 Task: Remove all permissions from the 'UI Design' folder in Outlook.
Action: Mouse moved to (58, 306)
Screenshot: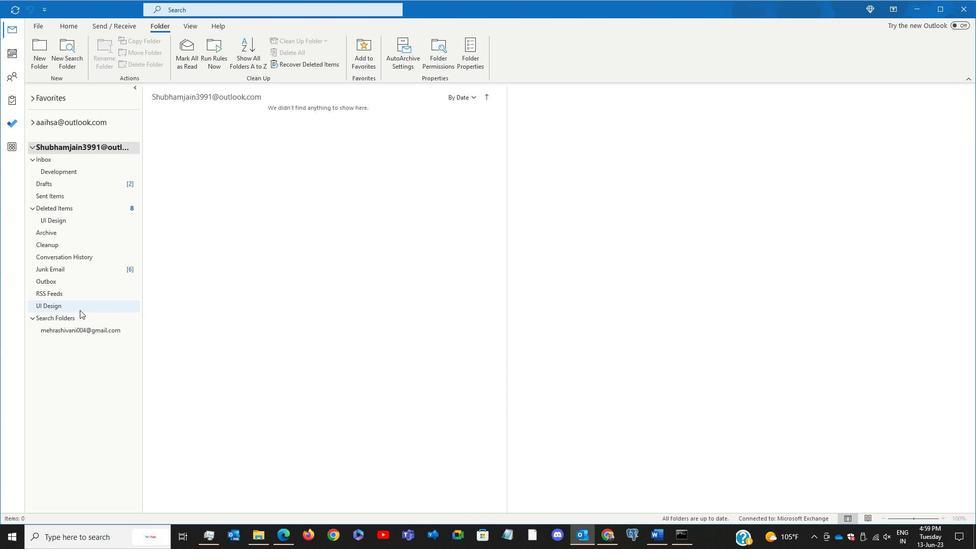 
Action: Mouse pressed left at (58, 306)
Screenshot: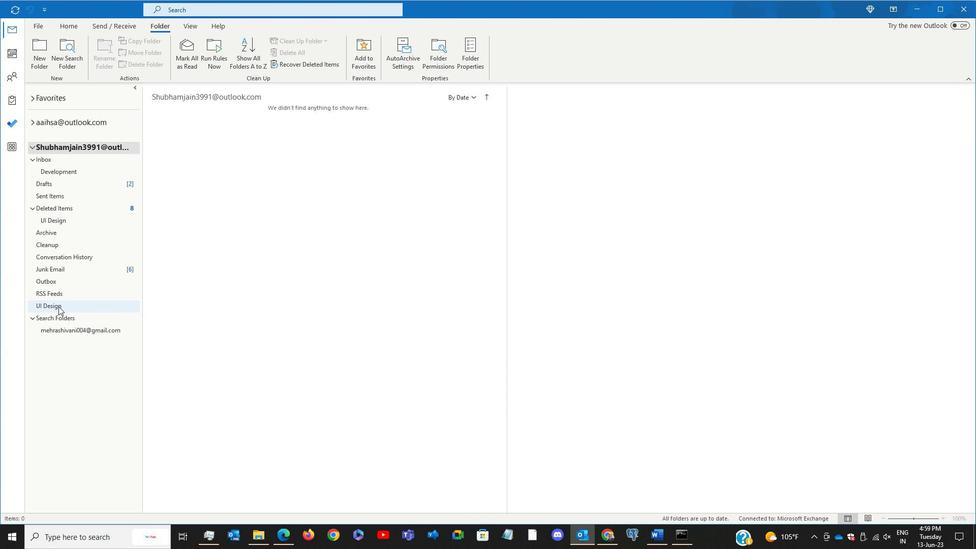 
Action: Mouse moved to (458, 63)
Screenshot: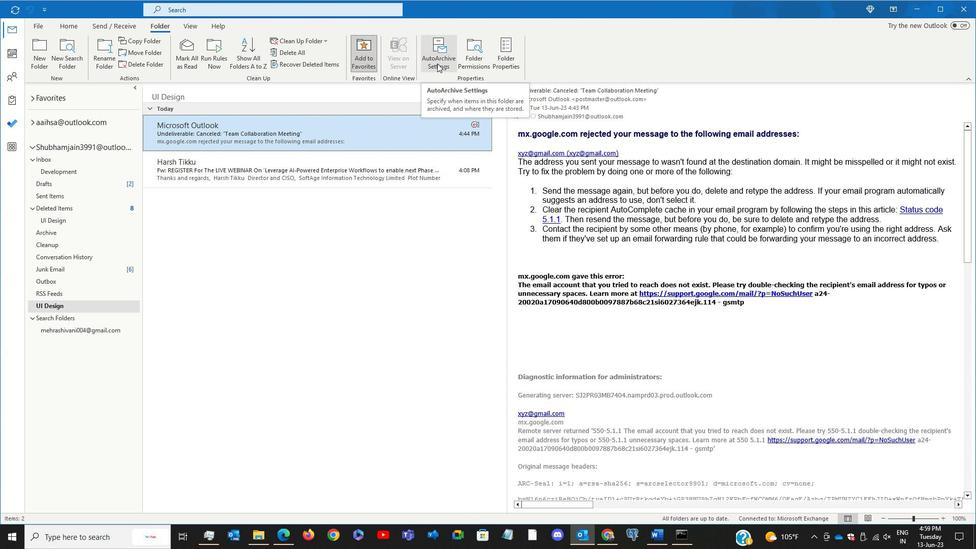 
Action: Mouse pressed left at (458, 63)
Screenshot: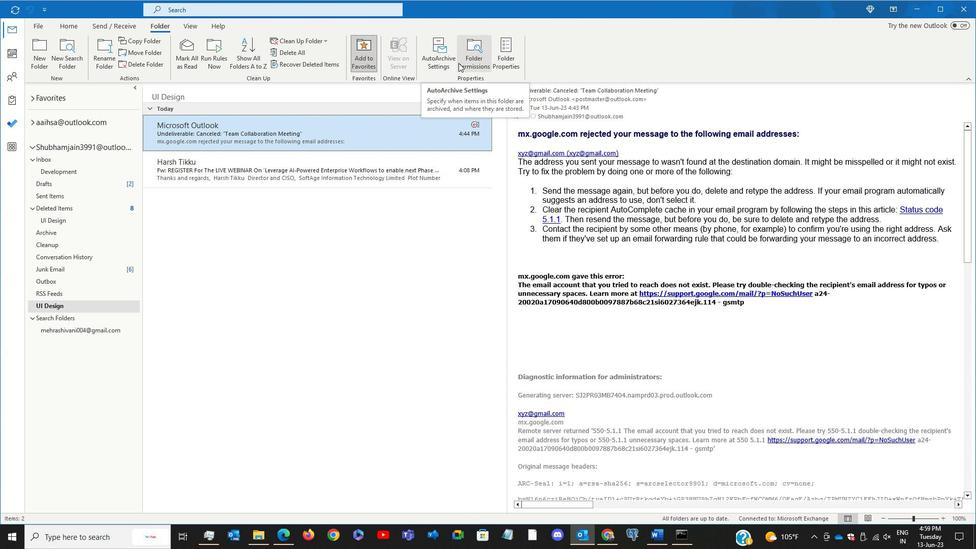 
Action: Mouse moved to (486, 271)
Screenshot: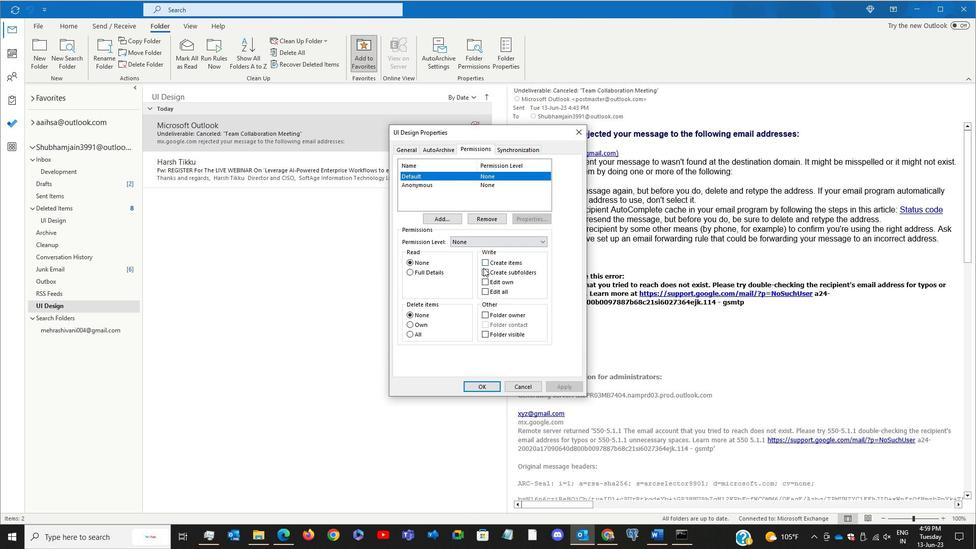 
Action: Mouse pressed left at (486, 271)
Screenshot: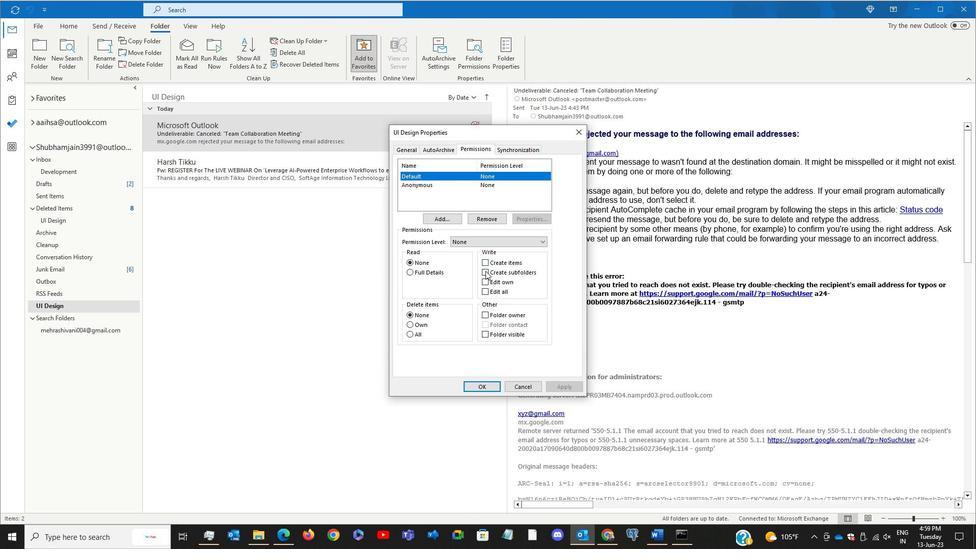 
Action: Mouse moved to (522, 305)
Screenshot: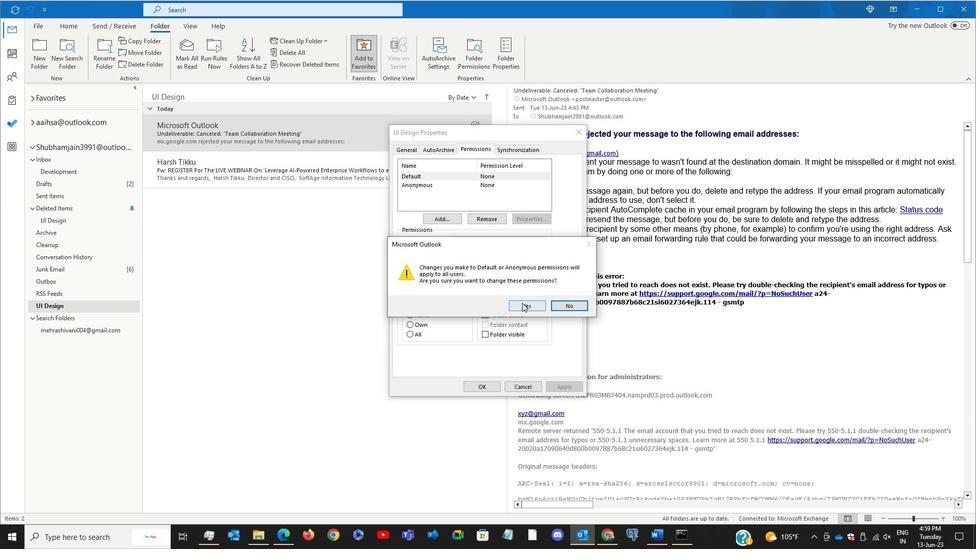 
Action: Mouse pressed left at (522, 305)
Screenshot: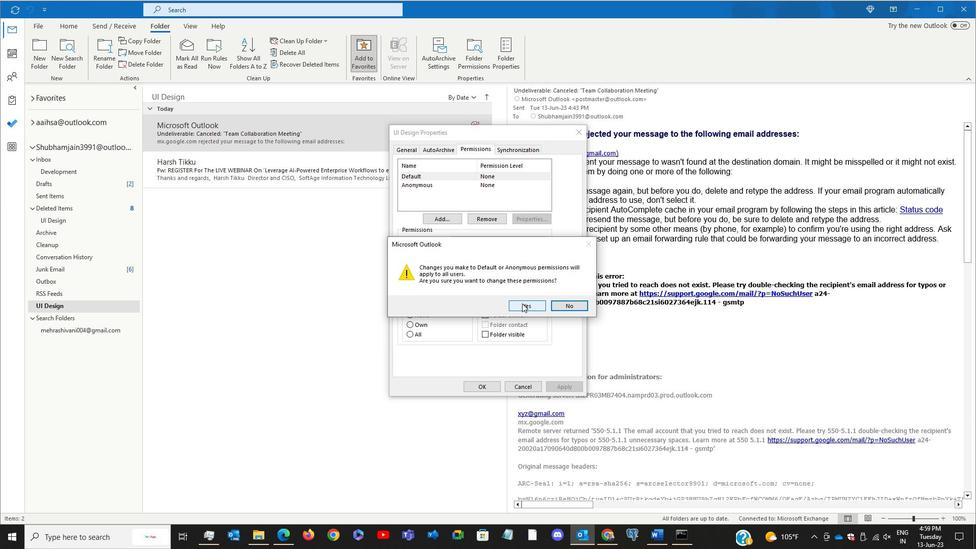 
Action: Mouse moved to (561, 384)
Screenshot: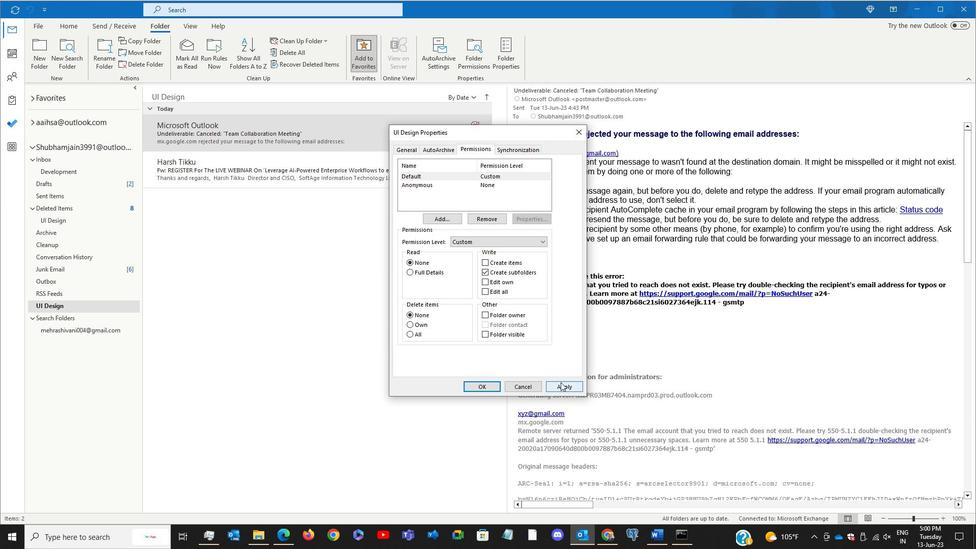 
Action: Mouse pressed left at (561, 384)
Screenshot: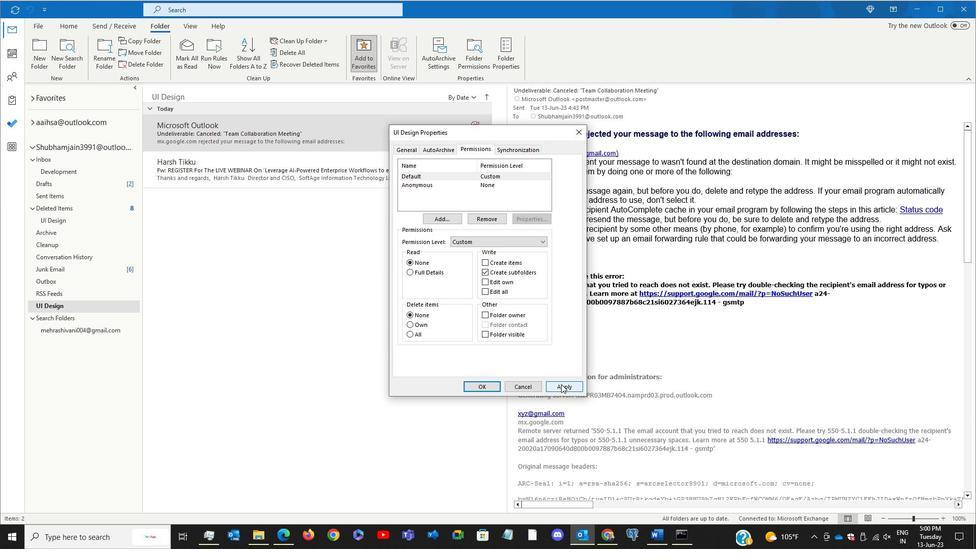 
Action: Mouse moved to (497, 385)
Screenshot: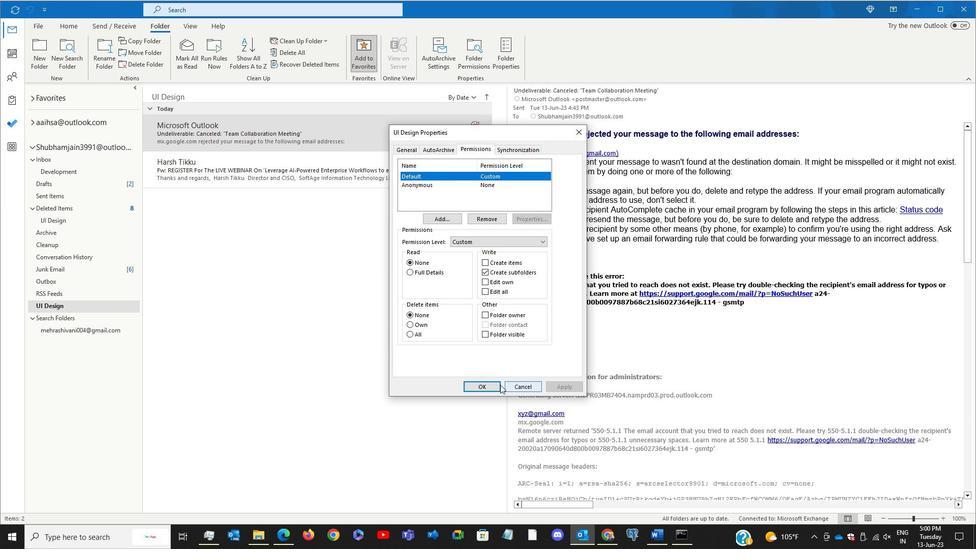 
Action: Mouse pressed left at (497, 385)
Screenshot: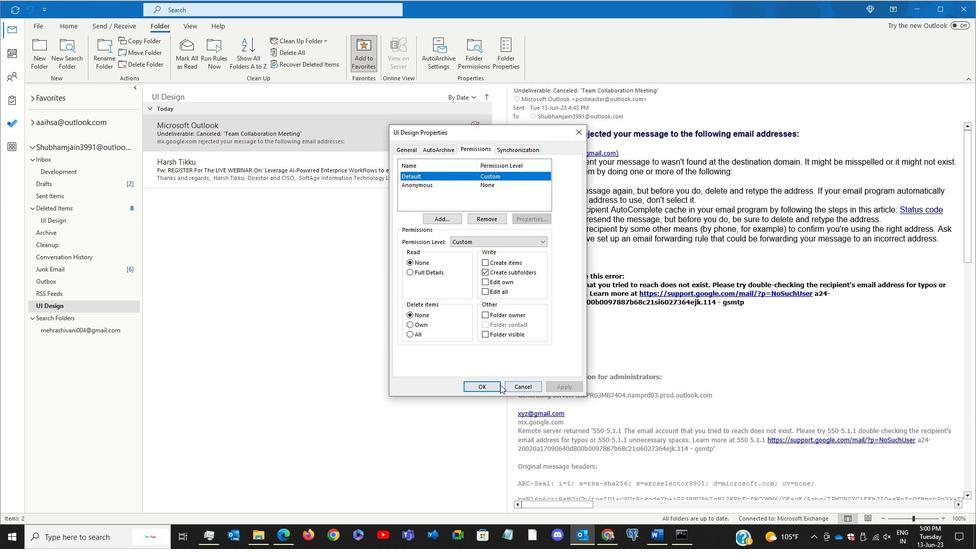 
Action: Mouse moved to (497, 385)
Screenshot: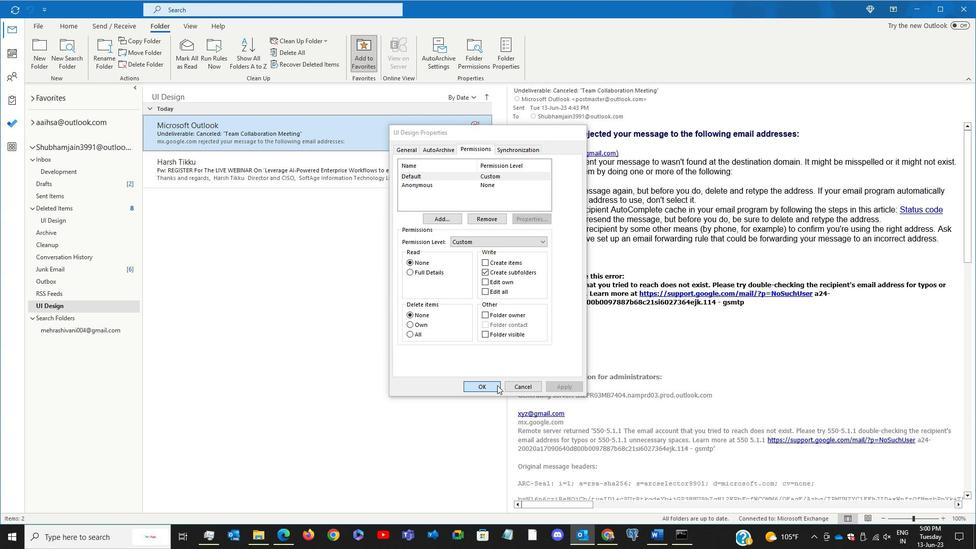 
